 Task: Open Card Card0000000143 in  Board0000000036 in Workspace WS0000000012 in Trello. Add Member Email0000000047 to Card Card0000000143 in  Board0000000036 in Workspace WS0000000012 in Trello. Add Orange Label titled Label0000000143 to Card Card0000000143 in  Board0000000036 in Workspace WS0000000012 in Trello. Add Checklist CL0000000143 to Card Card0000000143 in  Board0000000036 in Workspace WS0000000012 in Trello. Add Dates with Start Date as Oct 01 2023 and Due Date as Oct 31 2023 to Card Card0000000143 in  Board0000000036 in Workspace WS0000000012 in Trello
Action: Mouse moved to (418, 411)
Screenshot: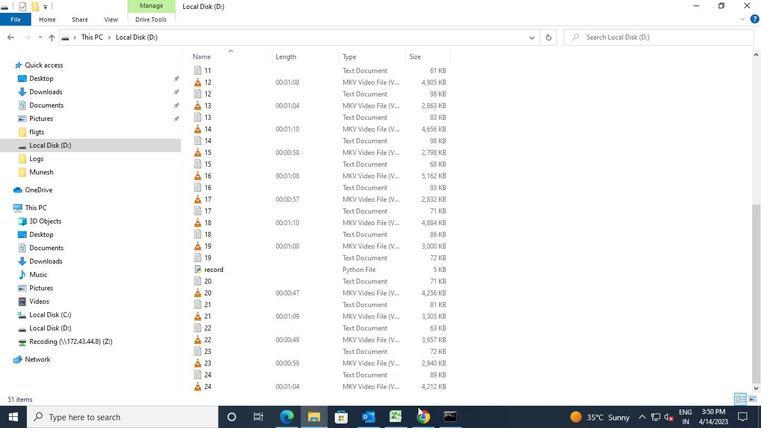 
Action: Mouse pressed left at (418, 411)
Screenshot: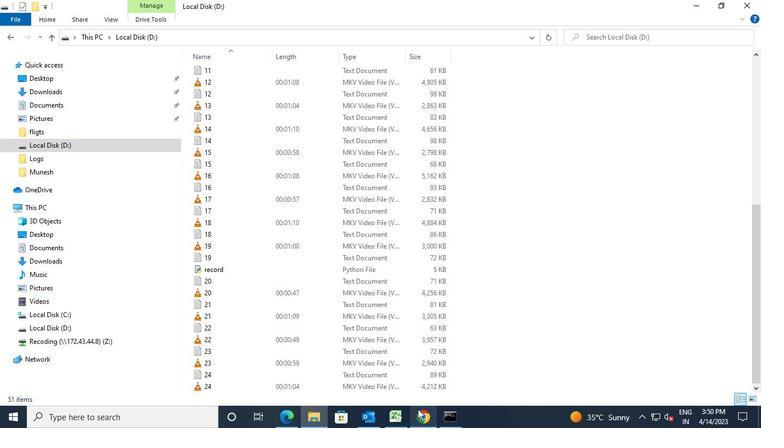 
Action: Mouse moved to (287, 299)
Screenshot: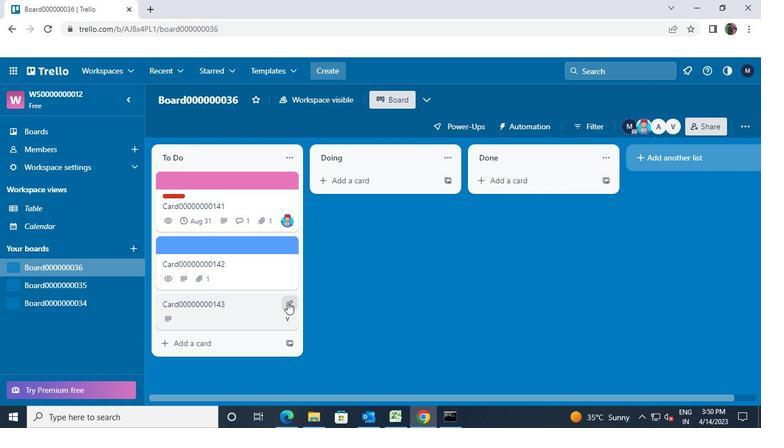 
Action: Mouse pressed left at (287, 299)
Screenshot: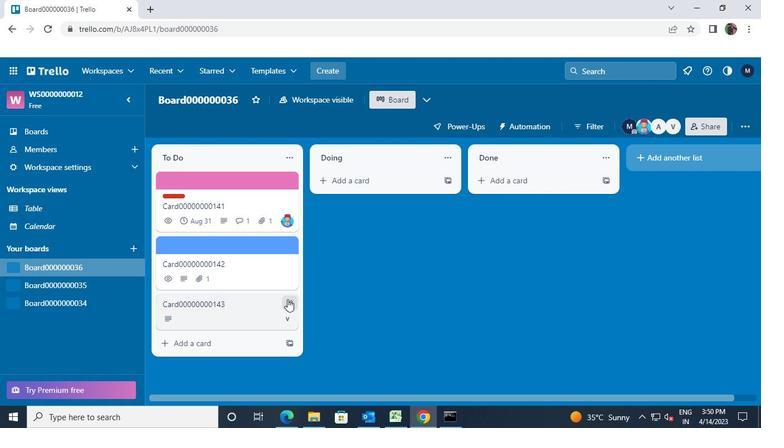 
Action: Mouse moved to (329, 237)
Screenshot: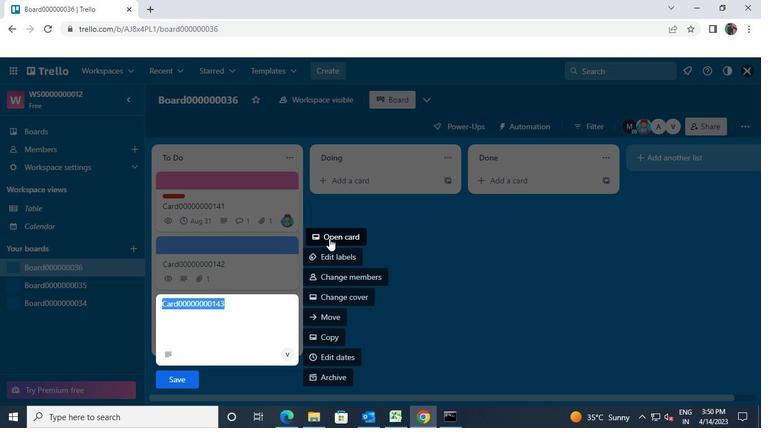 
Action: Mouse pressed left at (329, 237)
Screenshot: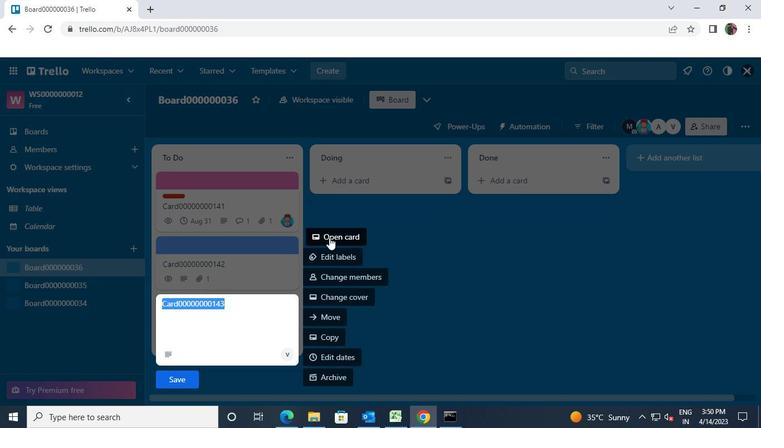 
Action: Mouse moved to (511, 161)
Screenshot: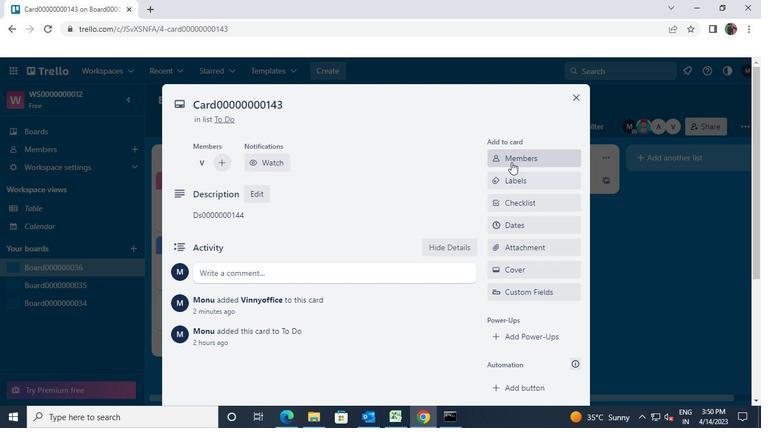 
Action: Mouse pressed left at (511, 161)
Screenshot: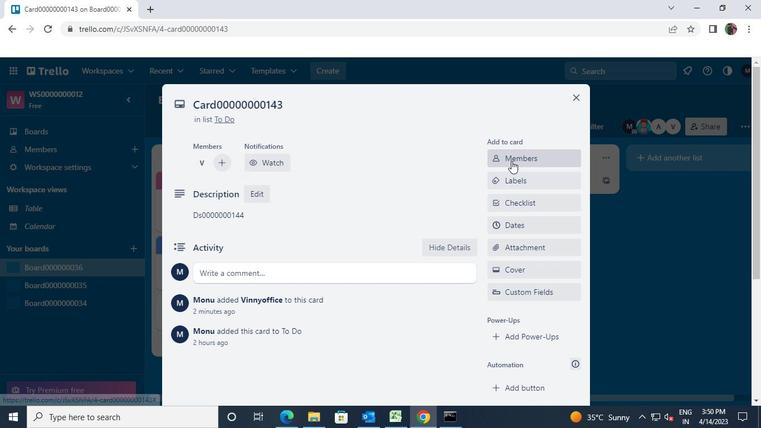 
Action: Mouse moved to (526, 217)
Screenshot: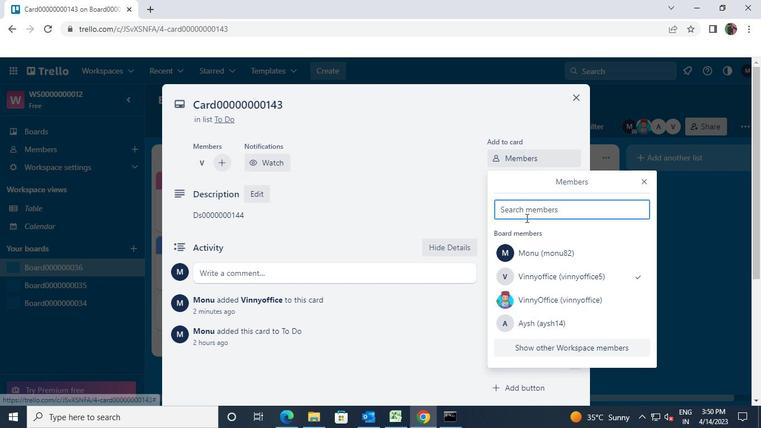 
Action: Key pressed ayush<<104>><<105>><<97>><<97>><Key.shift>@gmail.com
Screenshot: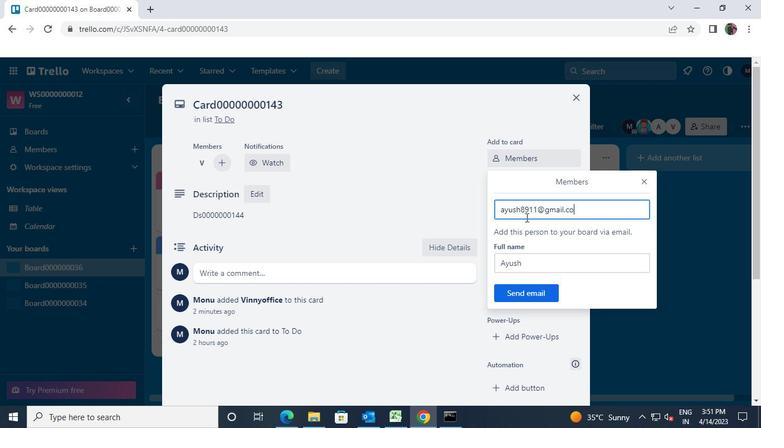 
Action: Mouse moved to (517, 287)
Screenshot: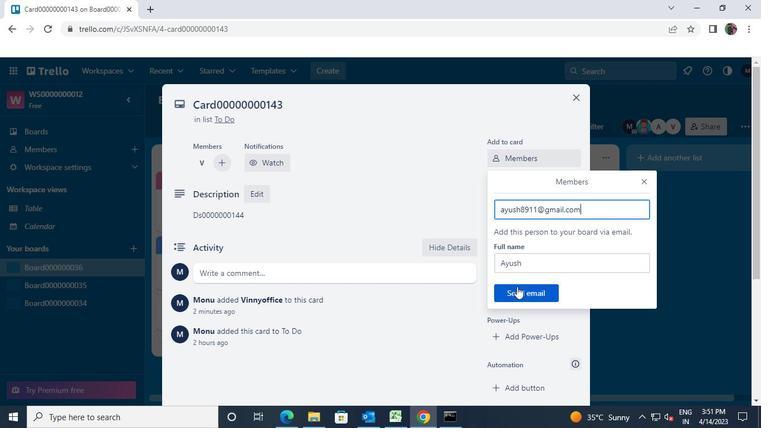 
Action: Mouse pressed left at (517, 287)
Screenshot: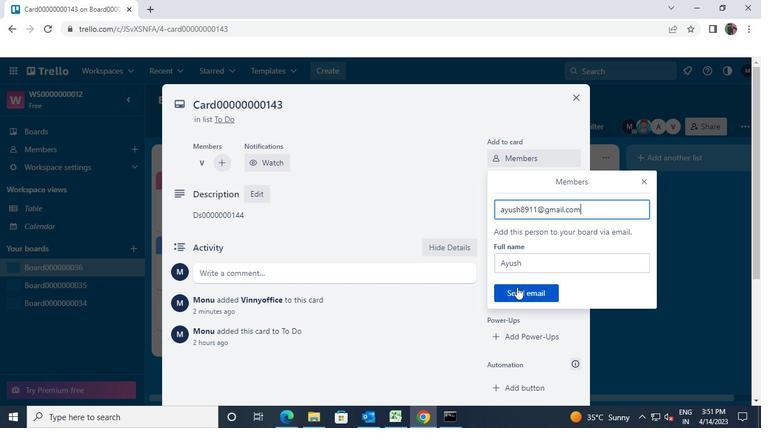 
Action: Mouse moved to (514, 180)
Screenshot: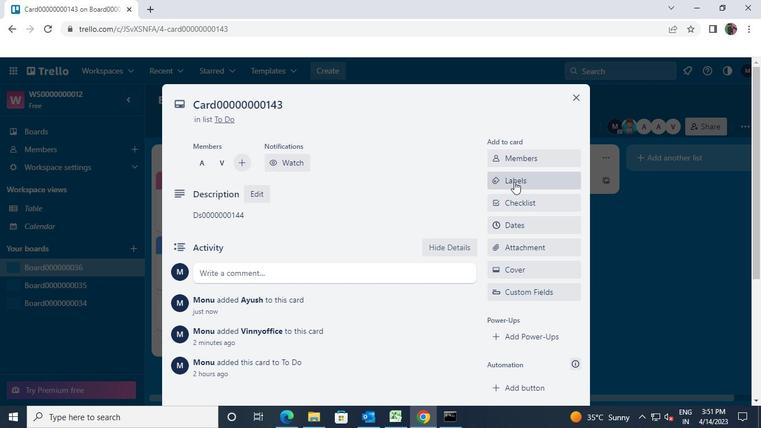 
Action: Mouse pressed left at (514, 180)
Screenshot: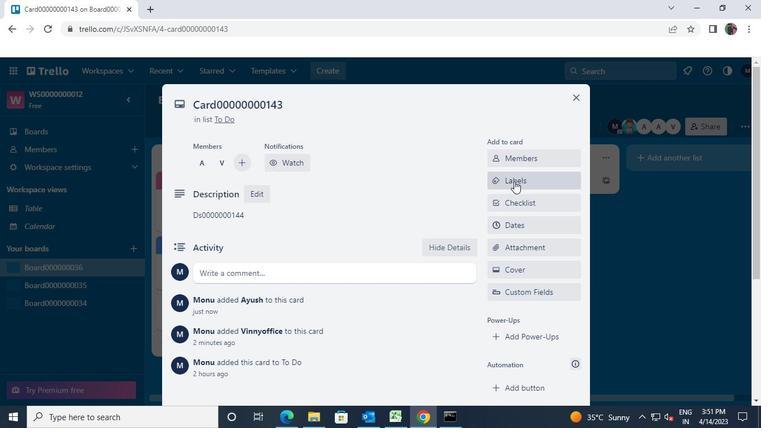 
Action: Mouse moved to (570, 350)
Screenshot: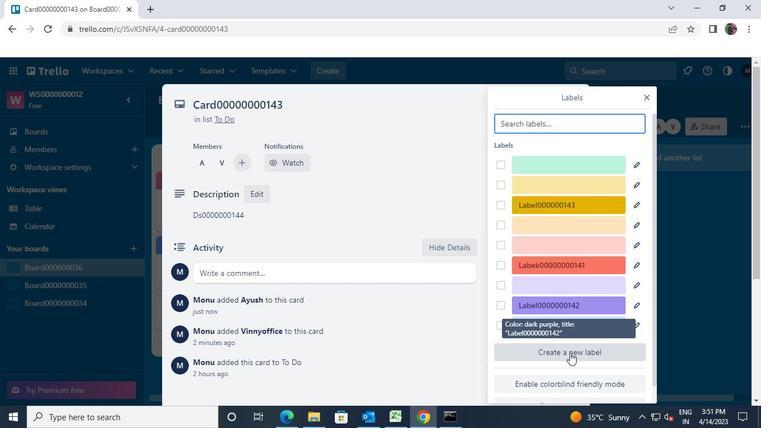 
Action: Mouse pressed left at (570, 350)
Screenshot: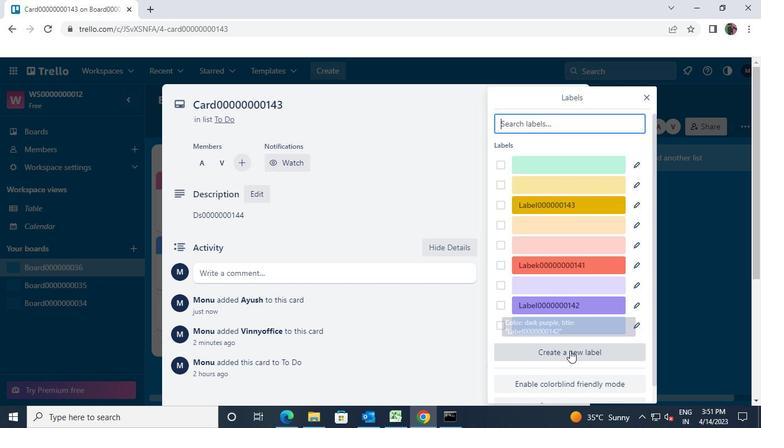 
Action: Mouse moved to (531, 198)
Screenshot: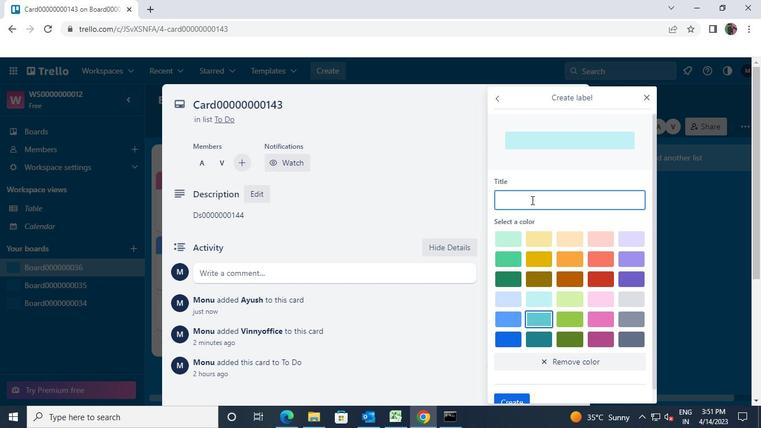 
Action: Mouse pressed left at (531, 198)
Screenshot: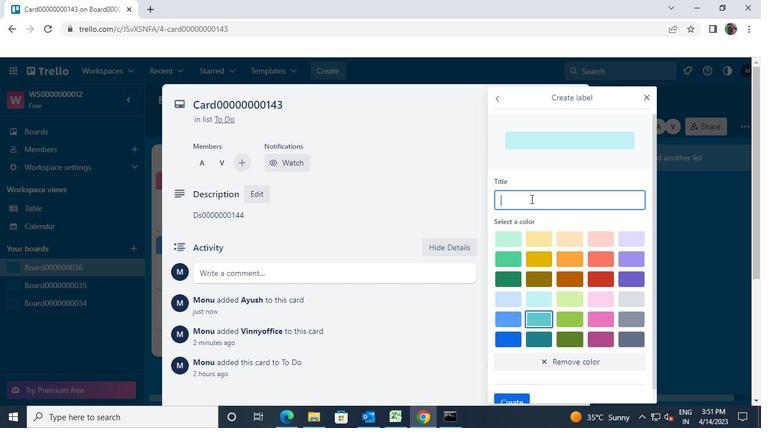 
Action: Key pressed <Key.shift>Label<<96>><<96>><<96>><<96>><<96>><<96>><<96>><<97>><<100>><<99>>
Screenshot: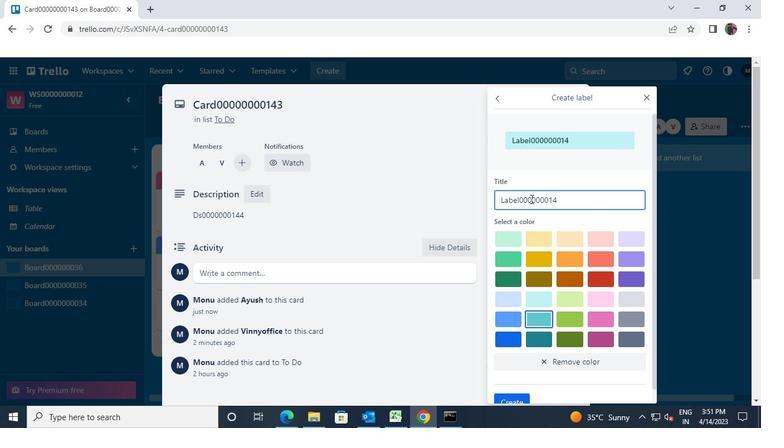 
Action: Mouse moved to (527, 201)
Screenshot: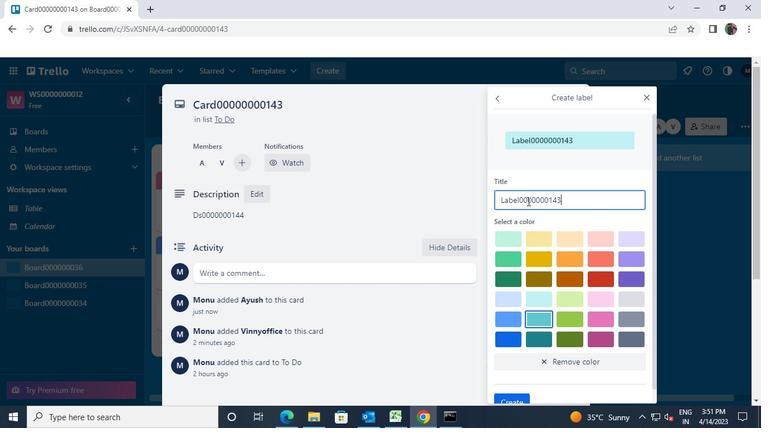 
Action: Mouse scrolled (527, 200) with delta (0, 0)
Screenshot: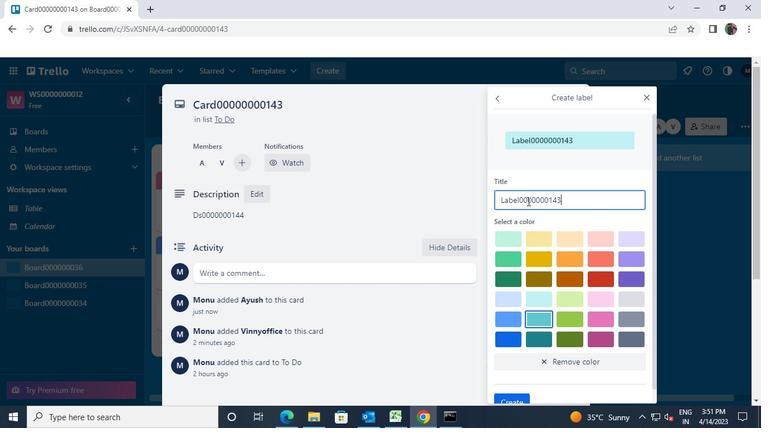 
Action: Mouse moved to (564, 241)
Screenshot: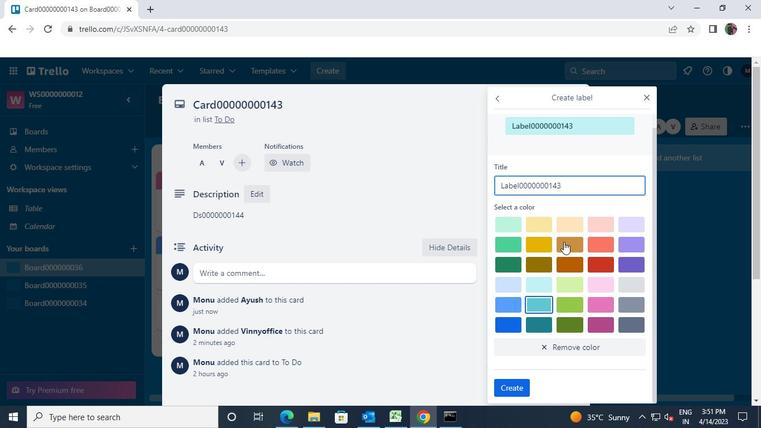 
Action: Mouse pressed left at (564, 241)
Screenshot: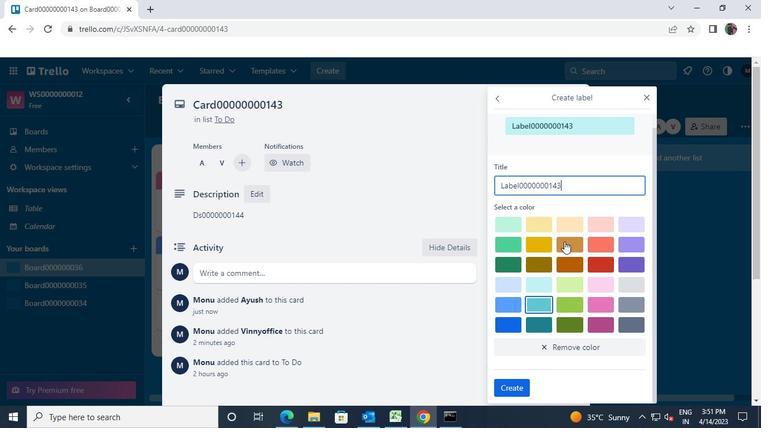 
Action: Mouse scrolled (564, 240) with delta (0, 0)
Screenshot: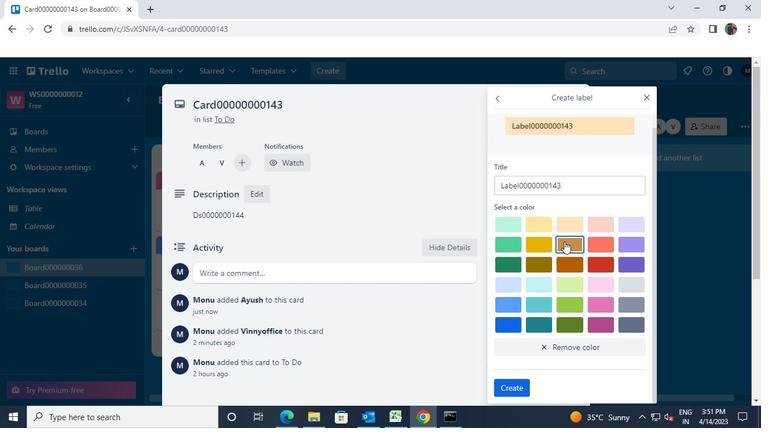 
Action: Mouse moved to (523, 384)
Screenshot: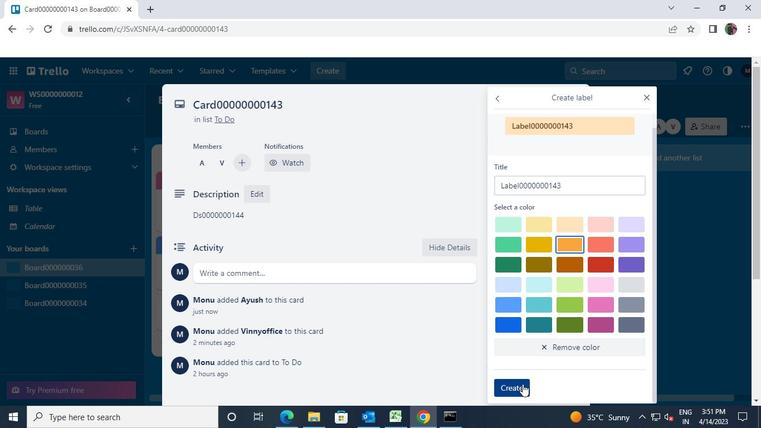 
Action: Mouse pressed left at (523, 384)
Screenshot: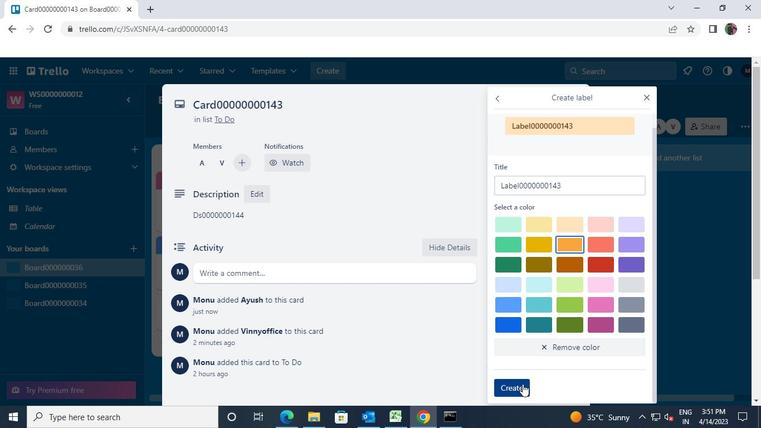 
Action: Mouse moved to (649, 95)
Screenshot: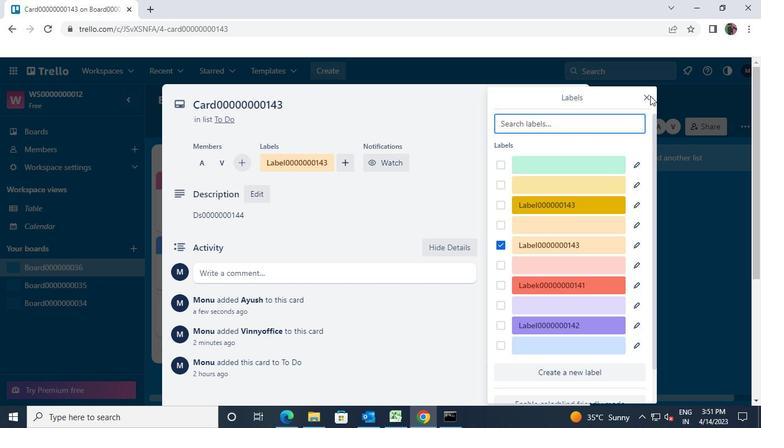 
Action: Mouse pressed left at (649, 95)
Screenshot: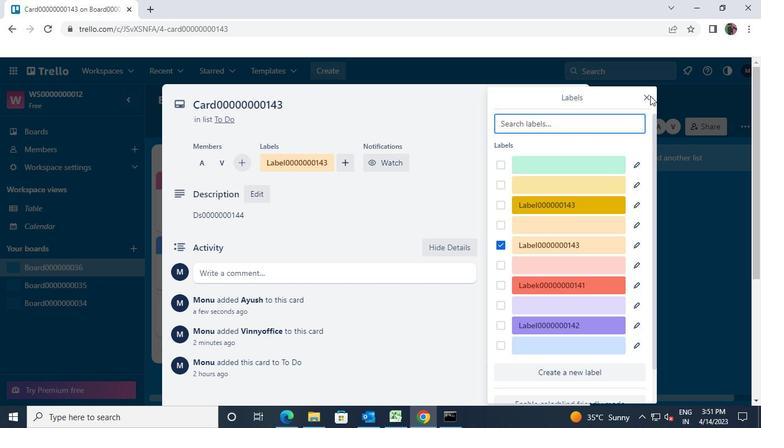 
Action: Mouse moved to (539, 203)
Screenshot: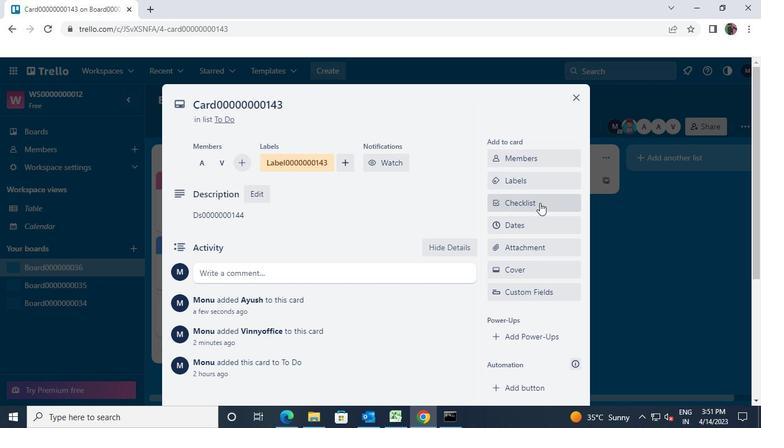 
Action: Mouse pressed left at (539, 203)
Screenshot: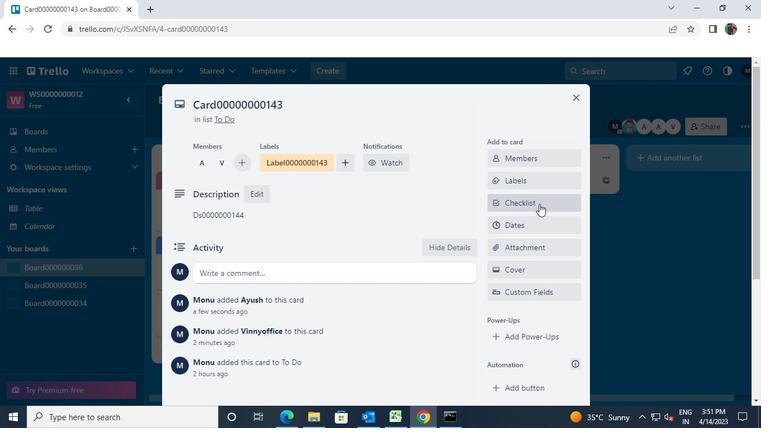 
Action: Mouse moved to (539, 270)
Screenshot: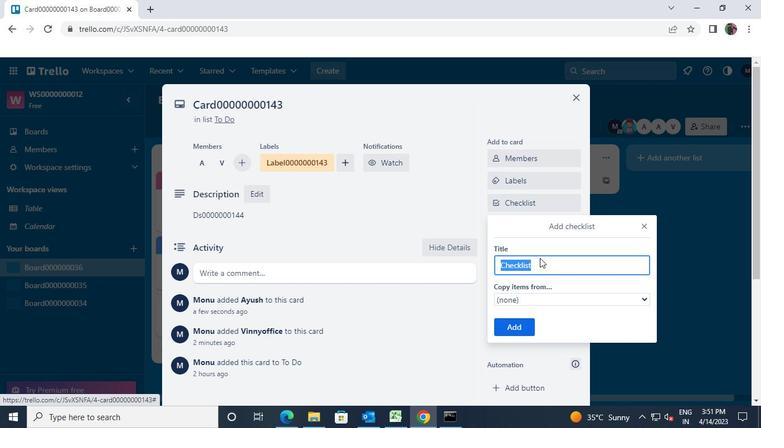 
Action: Key pressed <Key.shift>CL<<96>><<96>><<96>><<96>><<96>><<96>><<96>><<96>><<97>><<100>><<99>>
Screenshot: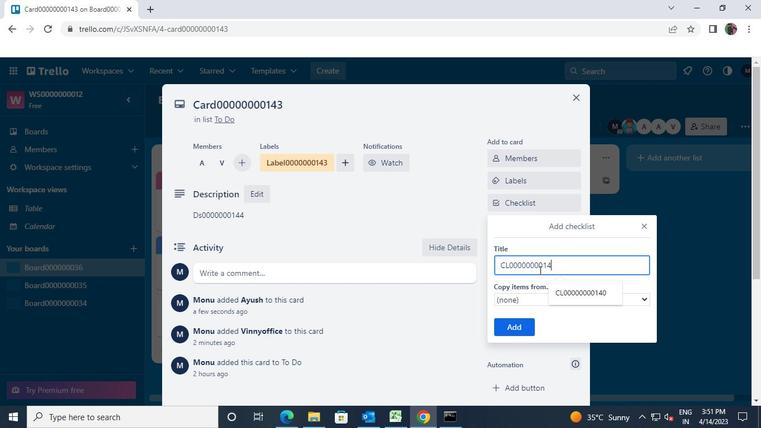 
Action: Mouse moved to (511, 325)
Screenshot: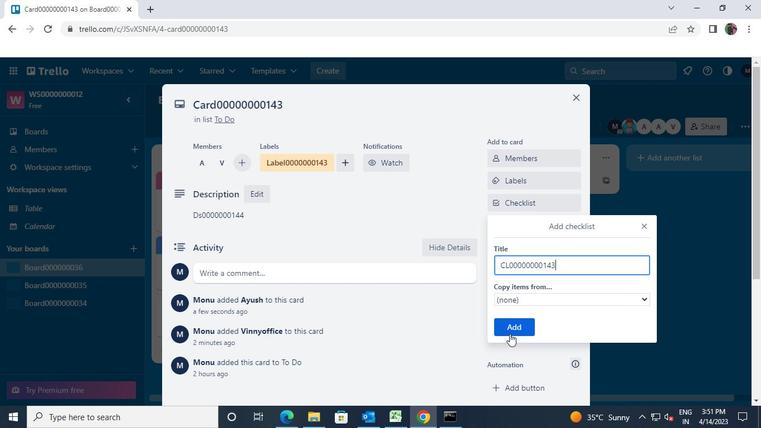 
Action: Mouse pressed left at (511, 325)
Screenshot: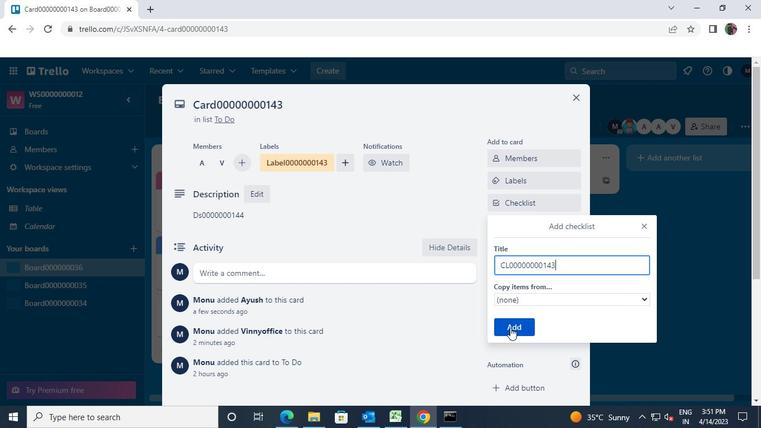 
Action: Mouse moved to (516, 225)
Screenshot: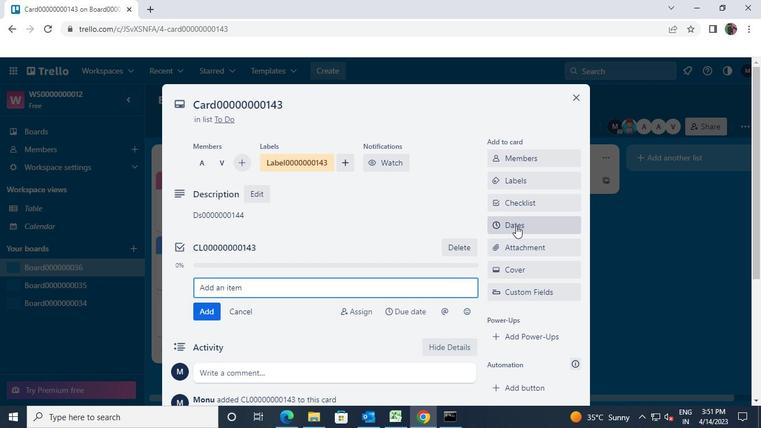 
Action: Mouse pressed left at (516, 225)
Screenshot: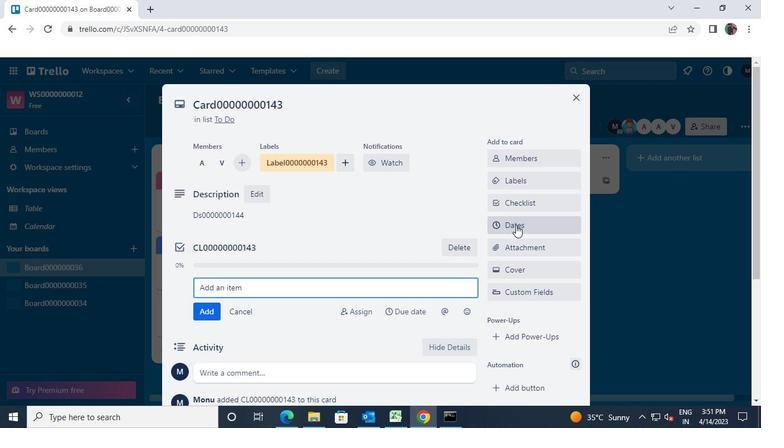 
Action: Mouse moved to (636, 119)
Screenshot: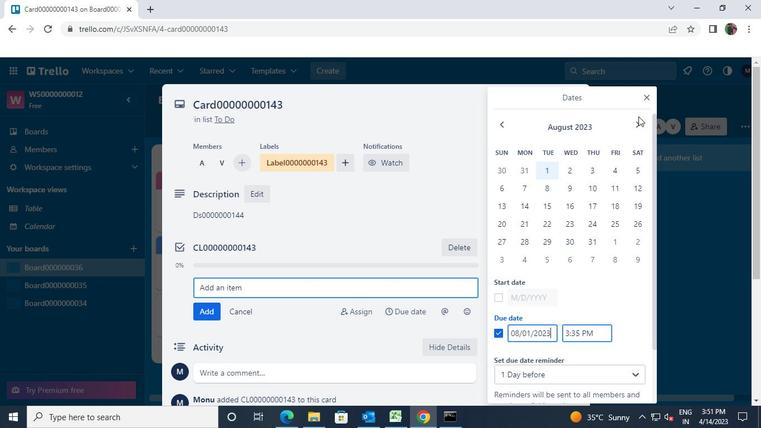 
Action: Mouse pressed left at (636, 119)
Screenshot: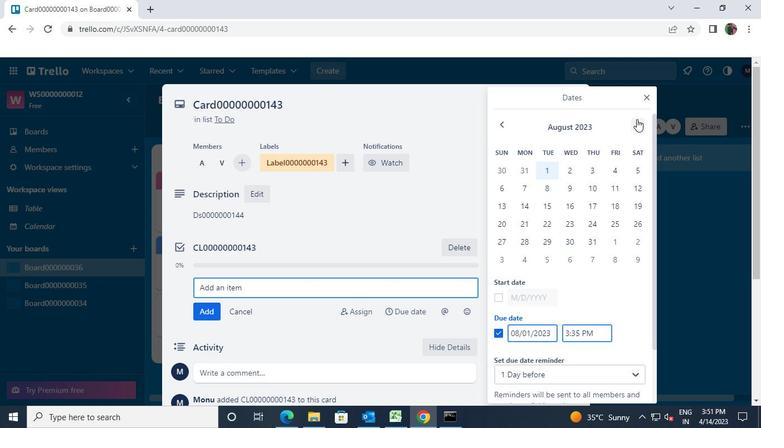 
Action: Mouse pressed left at (636, 119)
Screenshot: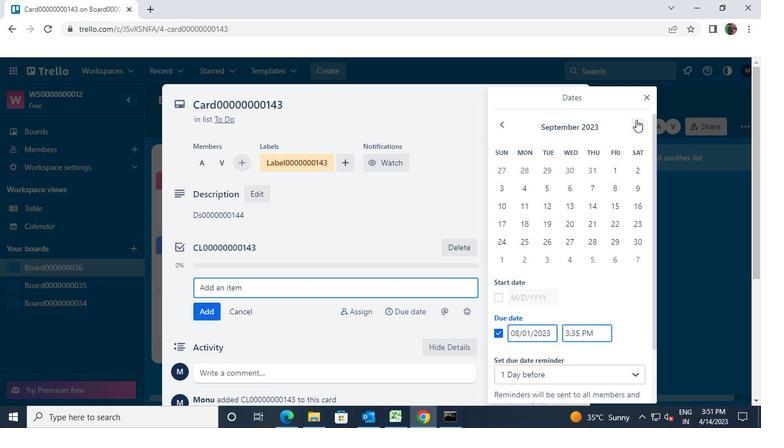
Action: Mouse moved to (506, 169)
Screenshot: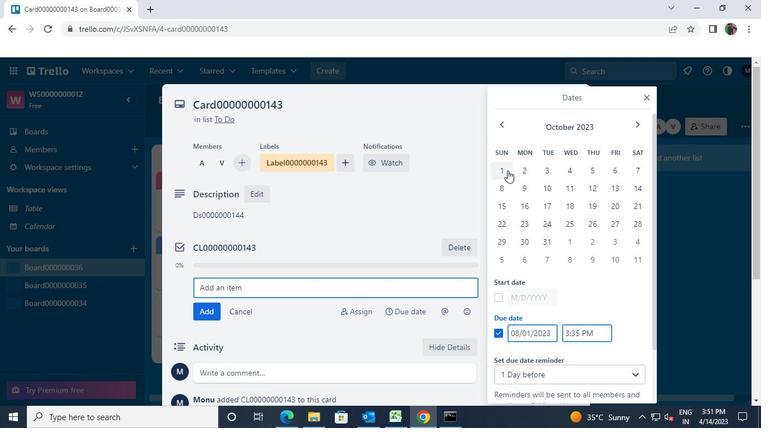 
Action: Mouse pressed left at (506, 169)
Screenshot: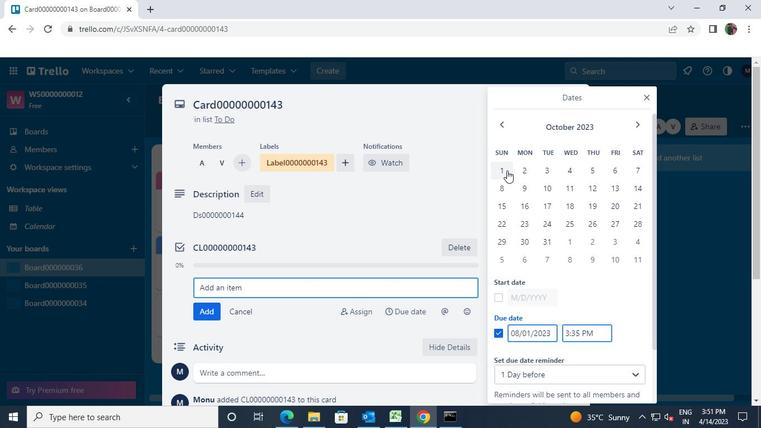
Action: Mouse moved to (530, 236)
Screenshot: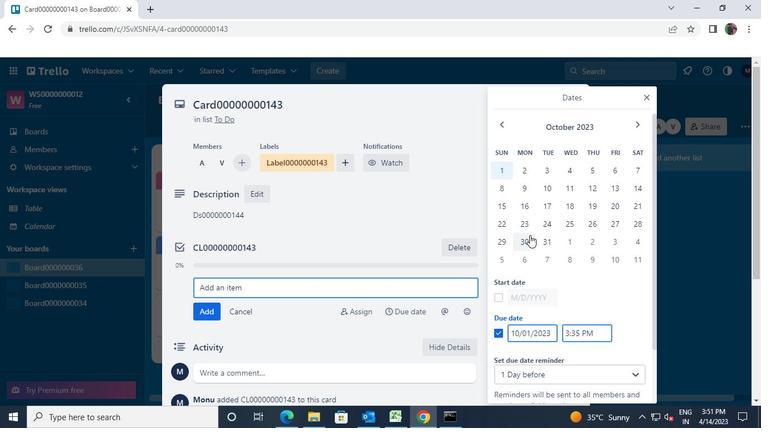 
Action: Mouse pressed left at (530, 236)
Screenshot: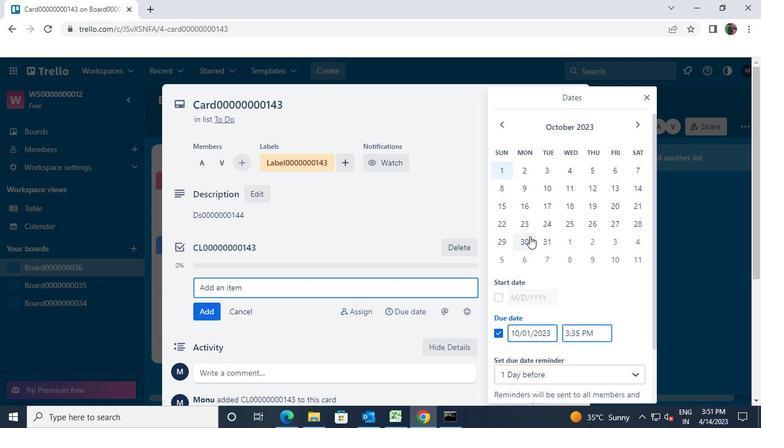 
Action: Mouse scrolled (530, 235) with delta (0, 0)
Screenshot: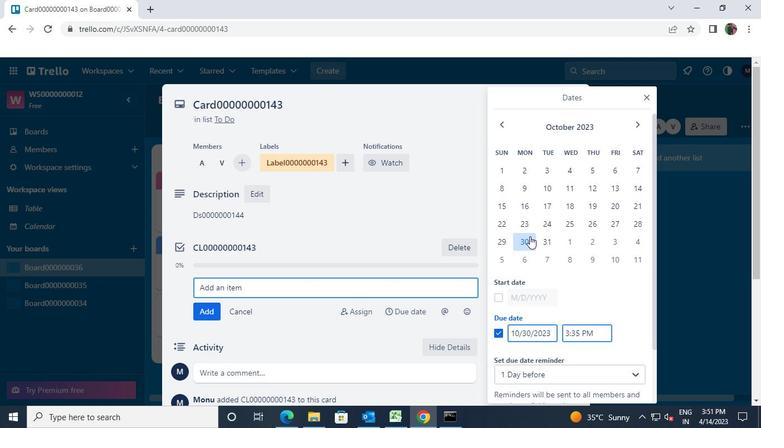 
Action: Mouse scrolled (530, 235) with delta (0, 0)
Screenshot: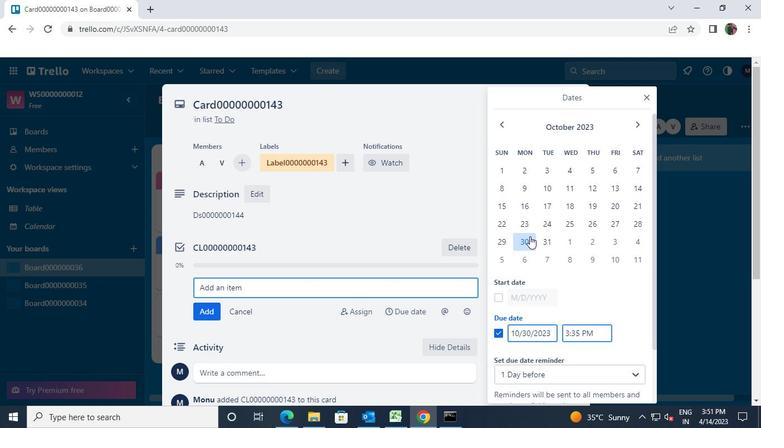 
Action: Mouse scrolled (530, 235) with delta (0, 0)
Screenshot: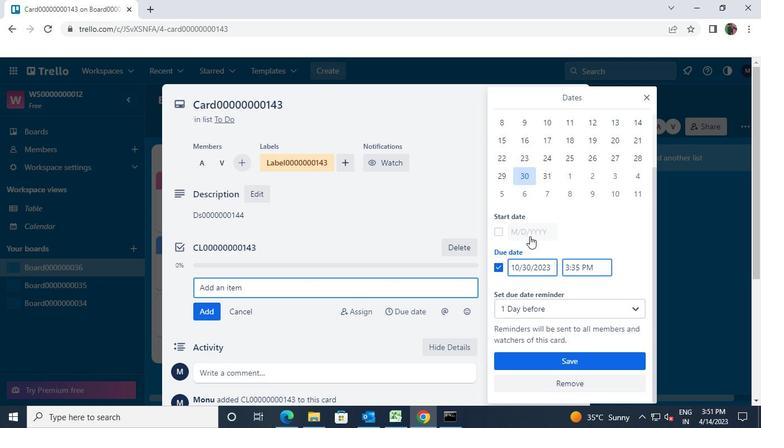 
Action: Mouse moved to (567, 356)
Screenshot: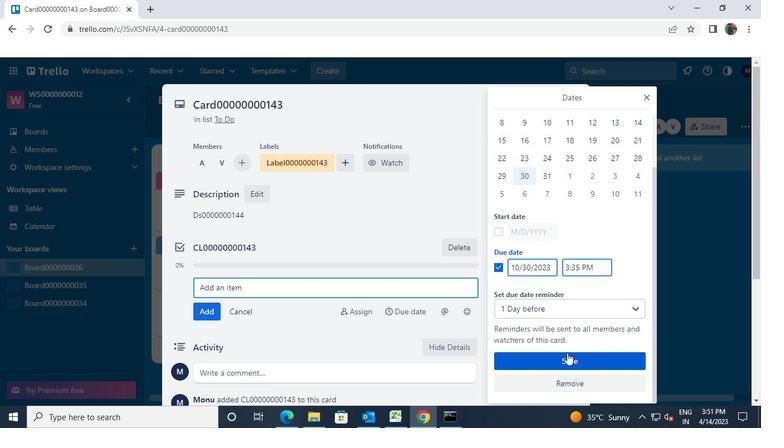 
Action: Mouse pressed left at (567, 356)
Screenshot: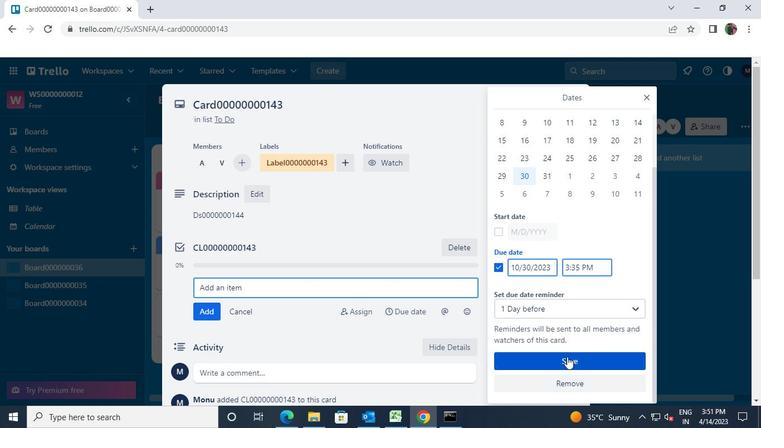 
Action: Mouse moved to (577, 97)
Screenshot: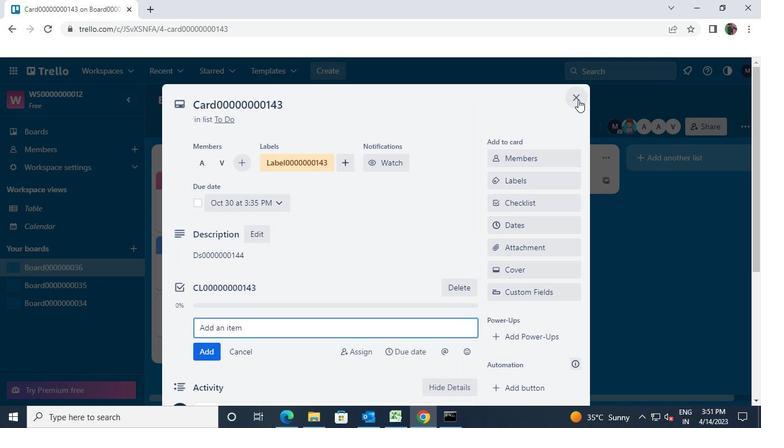 
Action: Mouse pressed left at (577, 97)
Screenshot: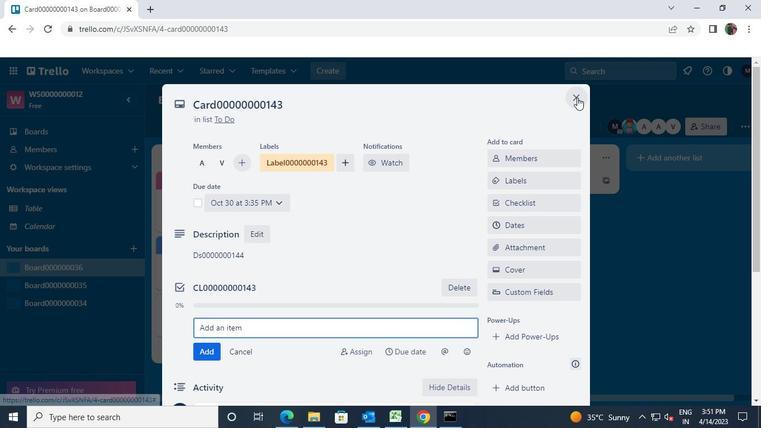 
Action: Mouse moved to (497, 342)
Screenshot: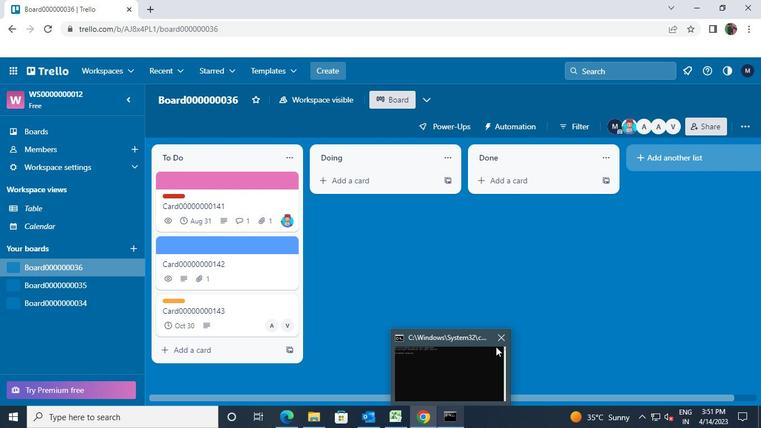 
Action: Mouse pressed left at (497, 342)
Screenshot: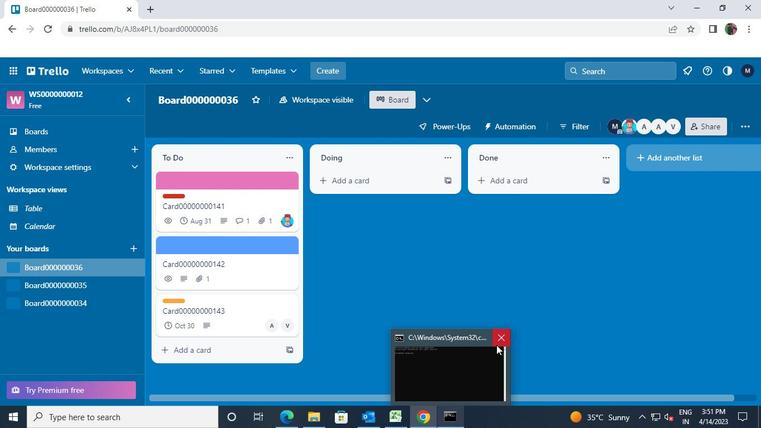 
